 Task: Invite Team Member Softage.1@softage.net to Workspace Channel Marketing. Invite Team Member Softage.2@softage.net to Workspace Channel Marketing. Invite Team Member Softage.3@softage.net to Workspace Channel Marketing. Invite Team Member Softage.4@softage.net to Workspace Channel Marketing
Action: Mouse moved to (889, 117)
Screenshot: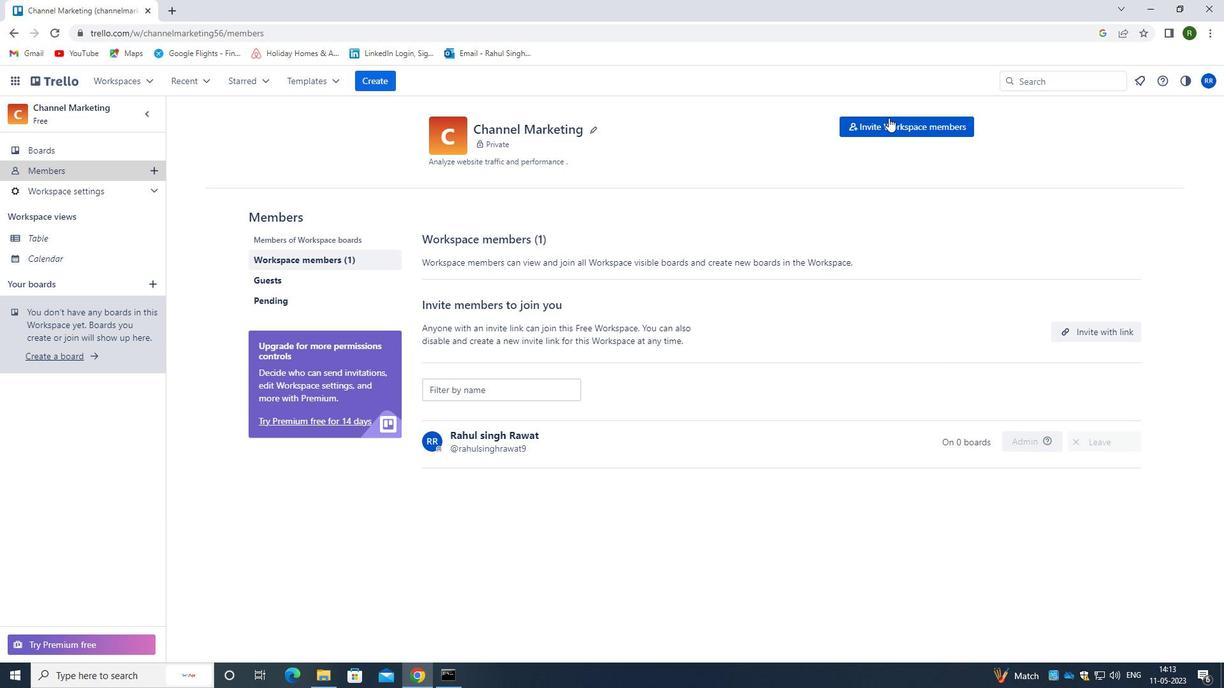 
Action: Mouse pressed left at (889, 117)
Screenshot: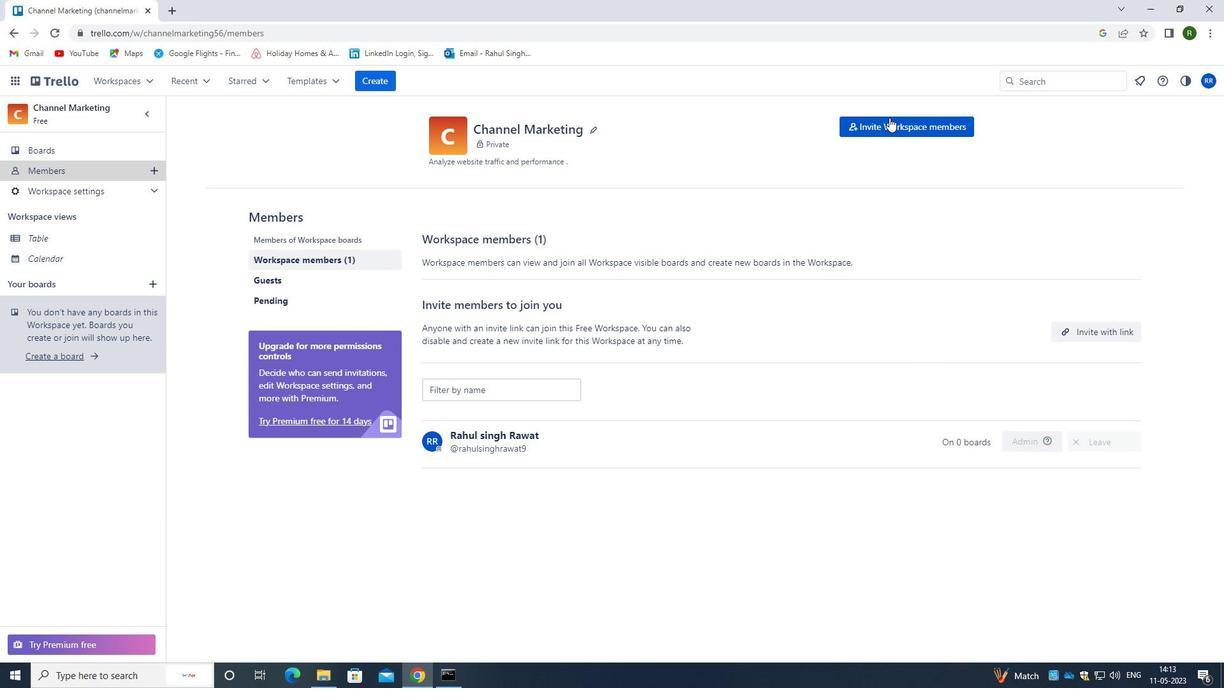 
Action: Mouse moved to (548, 355)
Screenshot: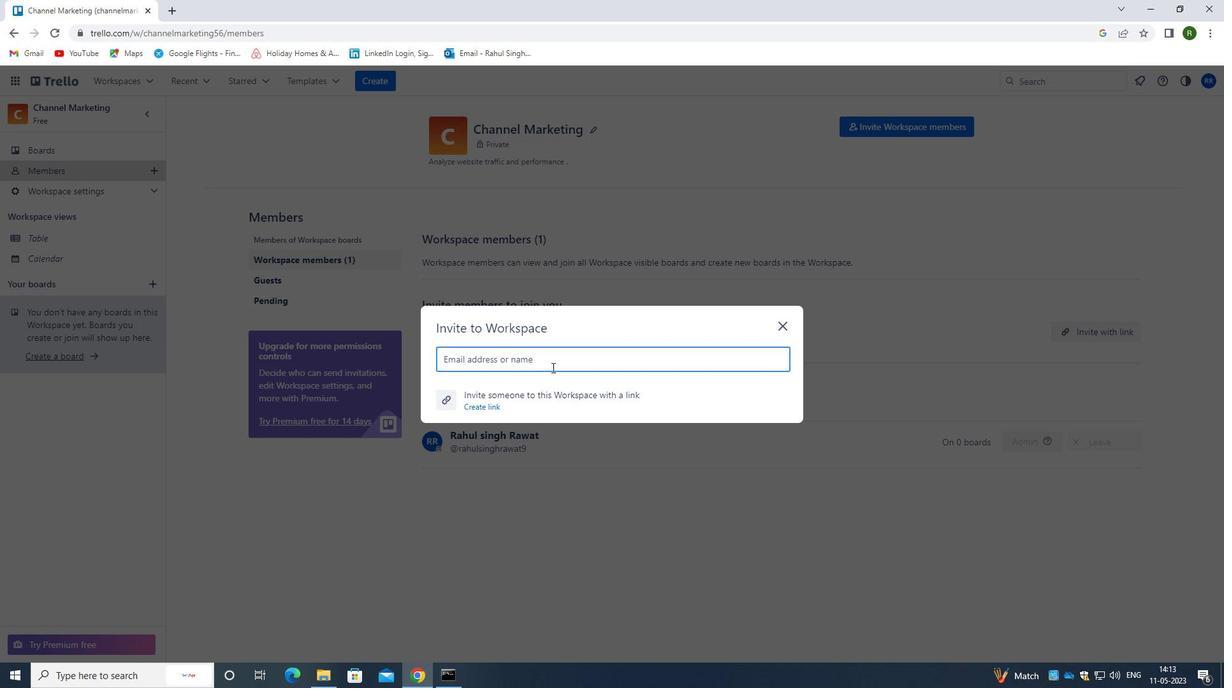
Action: Key pressed <Key.shift>SOFTAGE.1<Key.shift><Key.shift><Key.shift><Key.shift><Key.shift><Key.shift><Key.shift><Key.shift><Key.shift><Key.shift>@SOFTAGE.NET
Screenshot: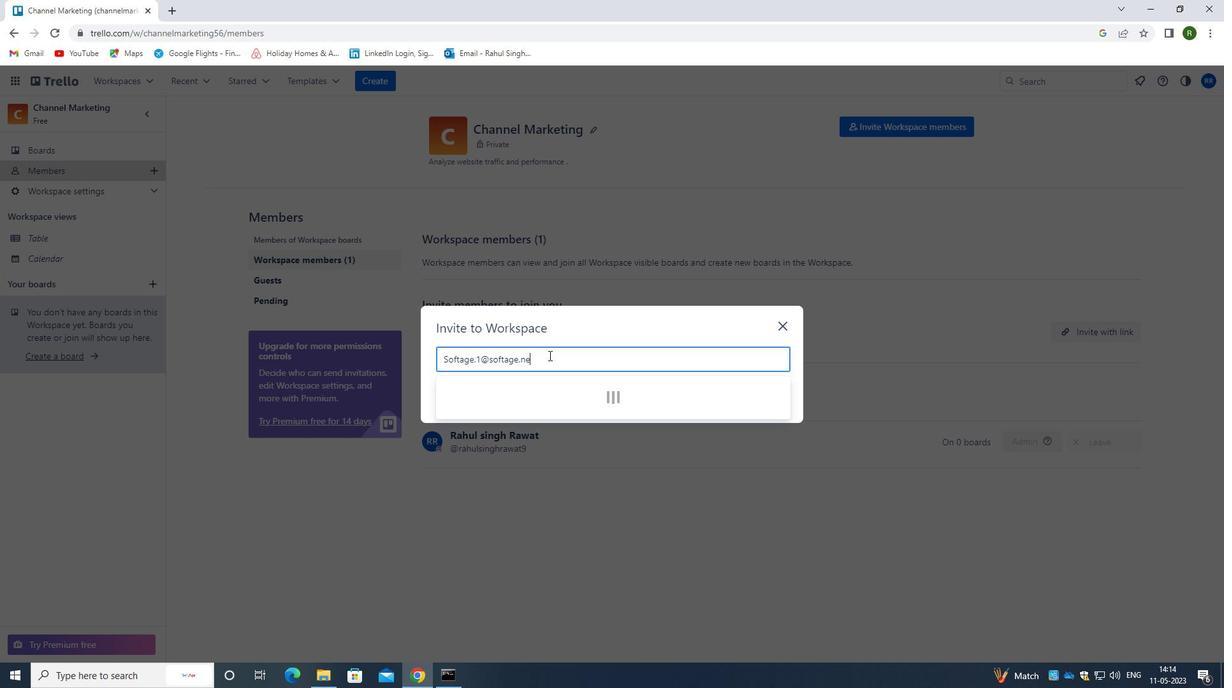 
Action: Mouse moved to (506, 397)
Screenshot: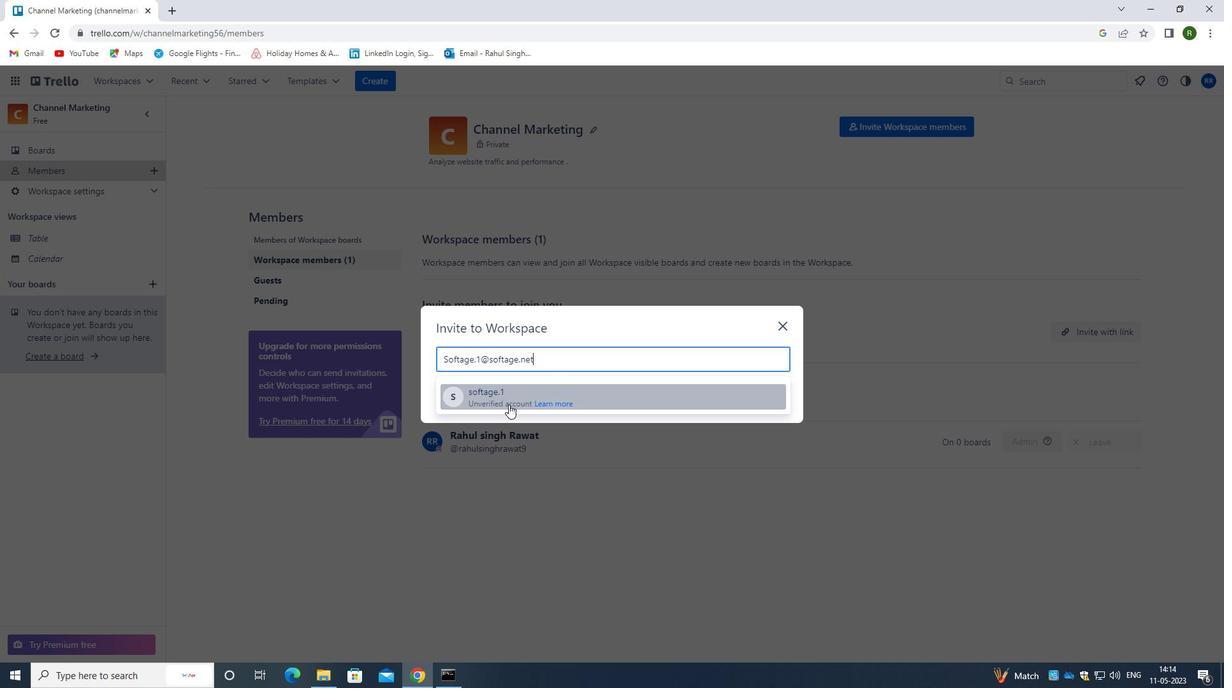 
Action: Mouse pressed left at (506, 397)
Screenshot: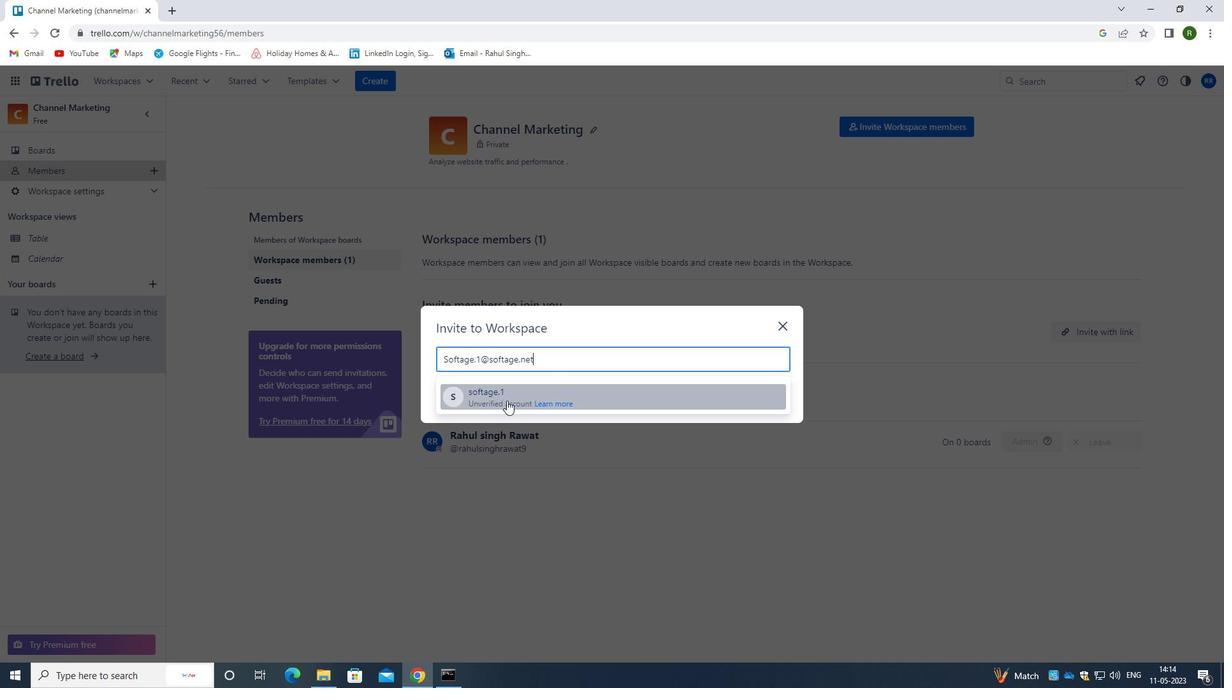 
Action: Mouse moved to (746, 338)
Screenshot: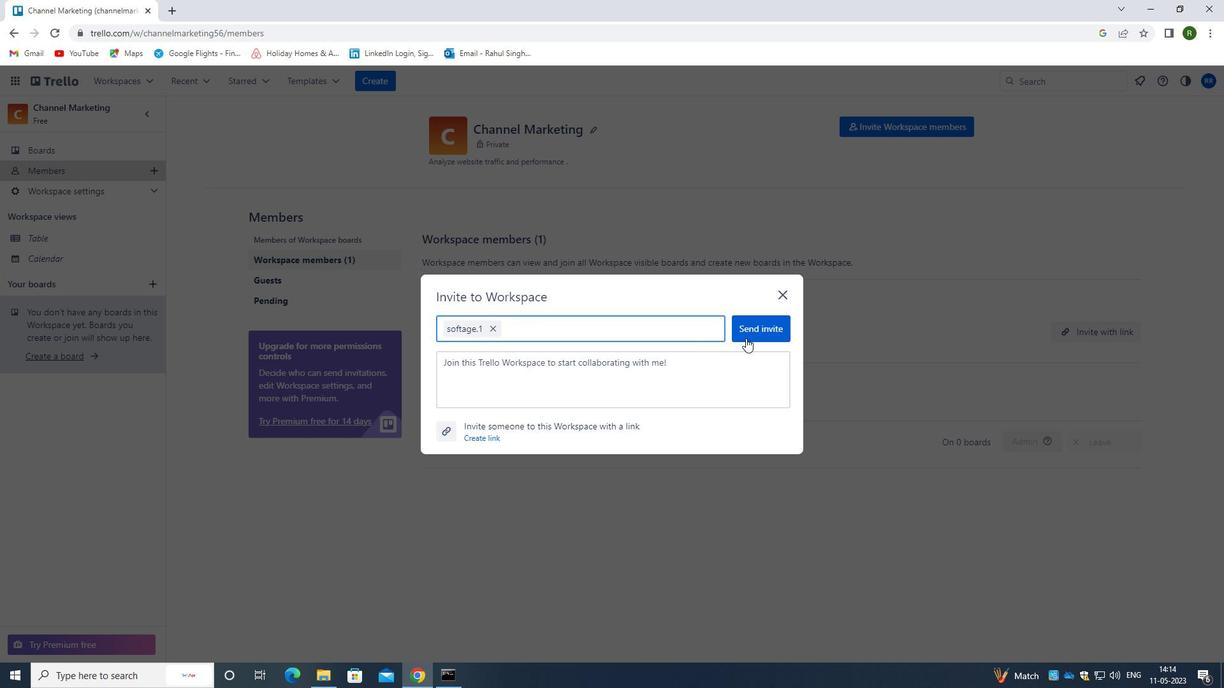 
Action: Mouse pressed left at (746, 338)
Screenshot: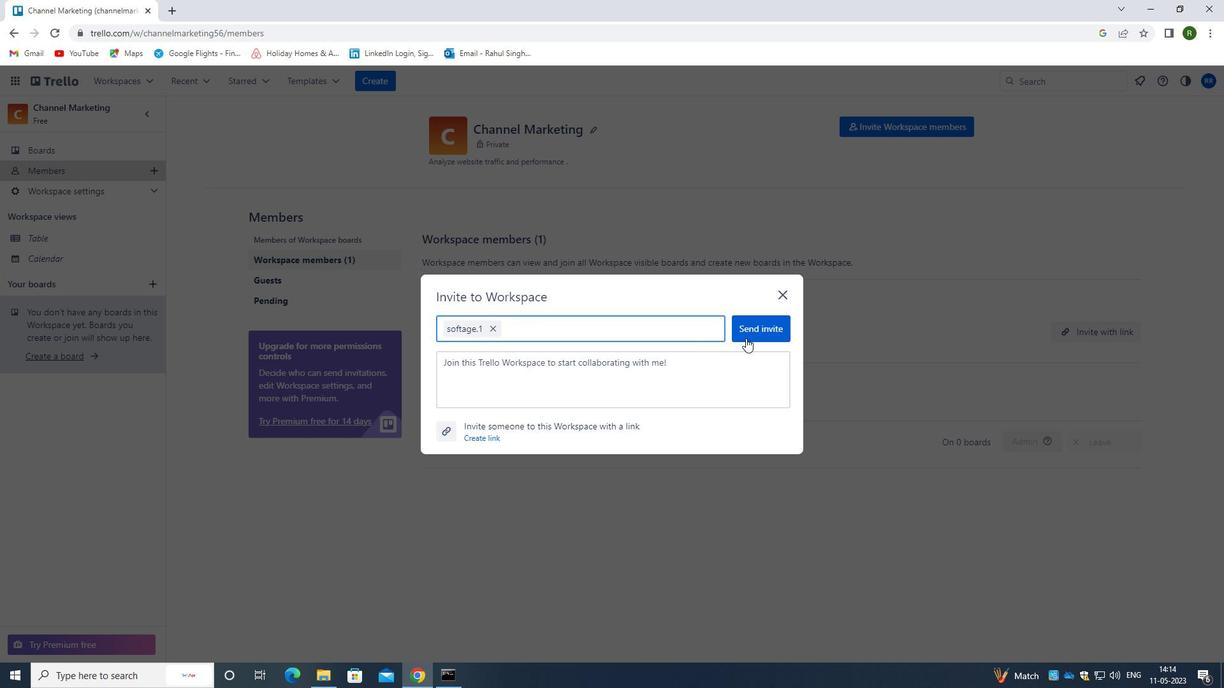 
Action: Mouse moved to (939, 126)
Screenshot: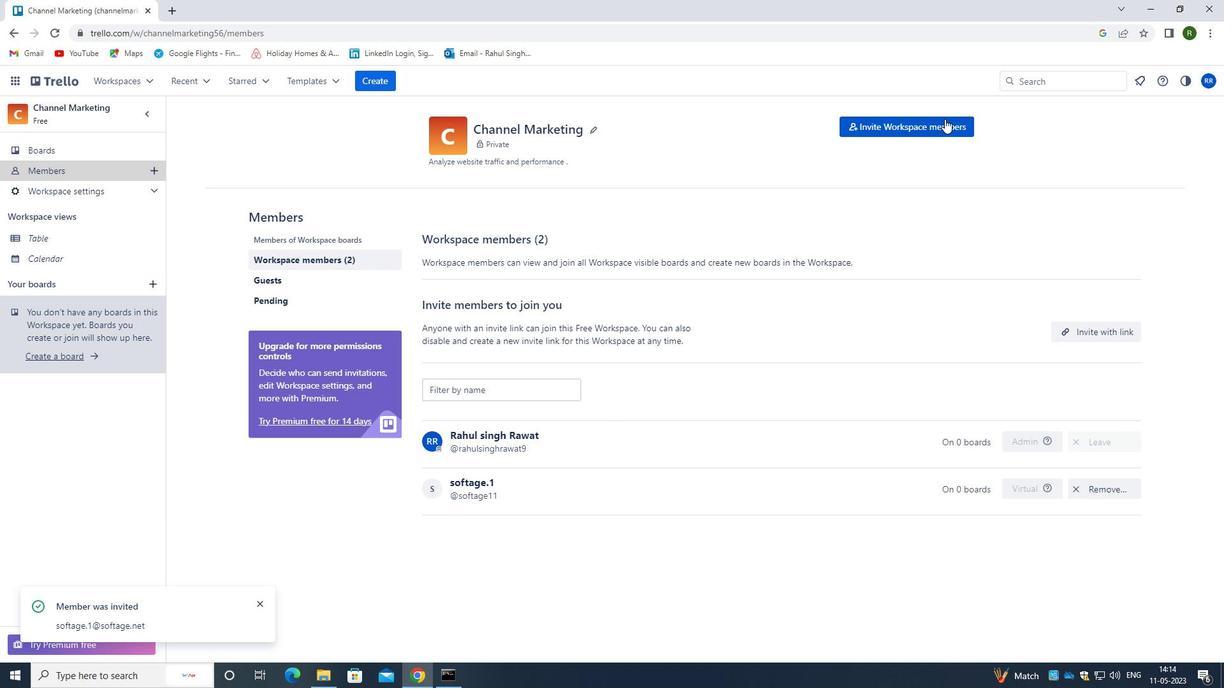 
Action: Mouse pressed left at (939, 126)
Screenshot: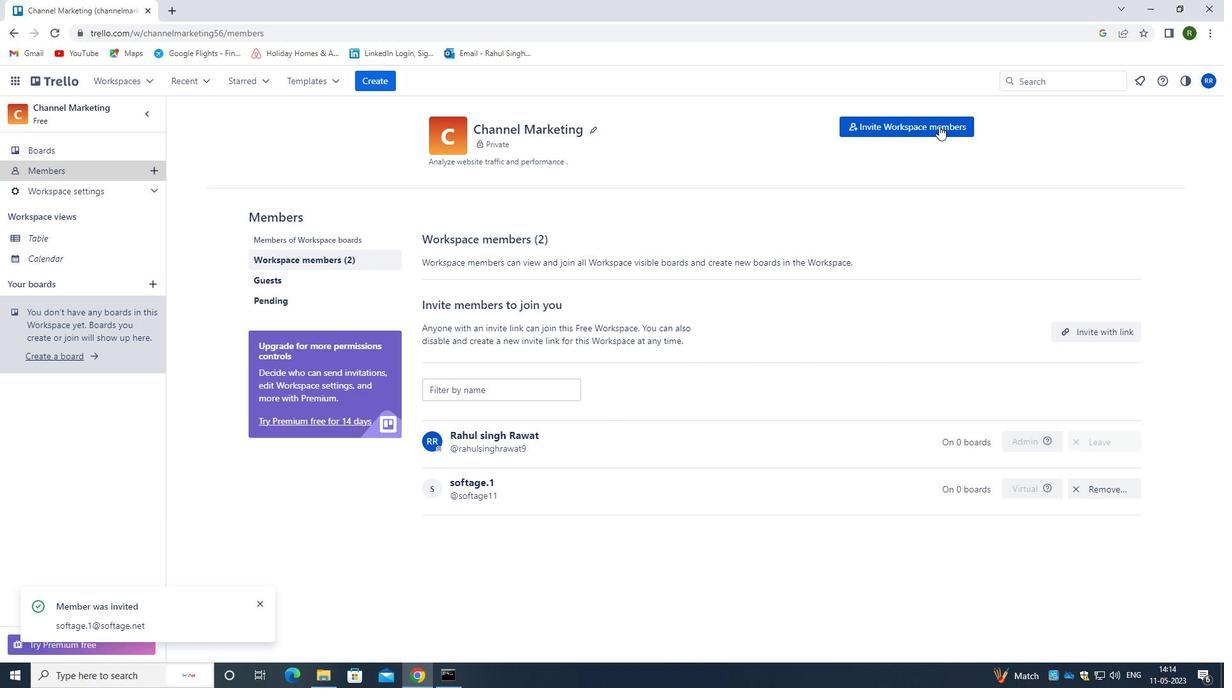
Action: Mouse moved to (533, 373)
Screenshot: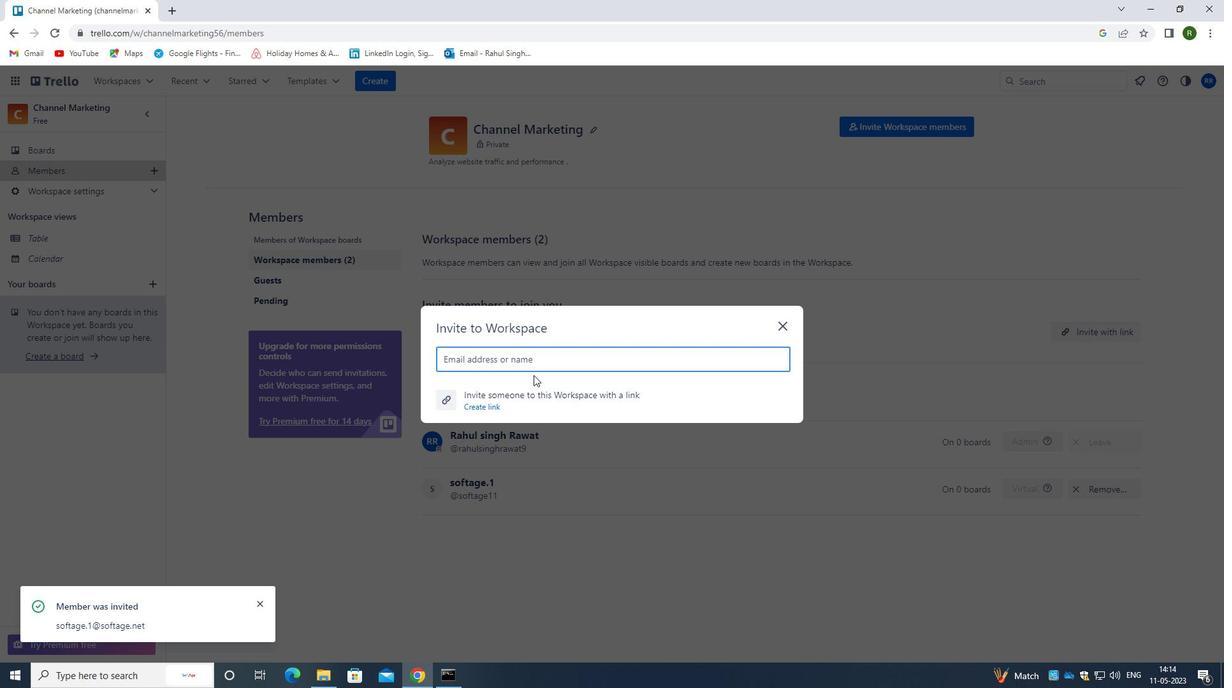 
Action: Key pressed <Key.shift>SOFTAGE.2<Key.shift>@SOFTAGE.NET
Screenshot: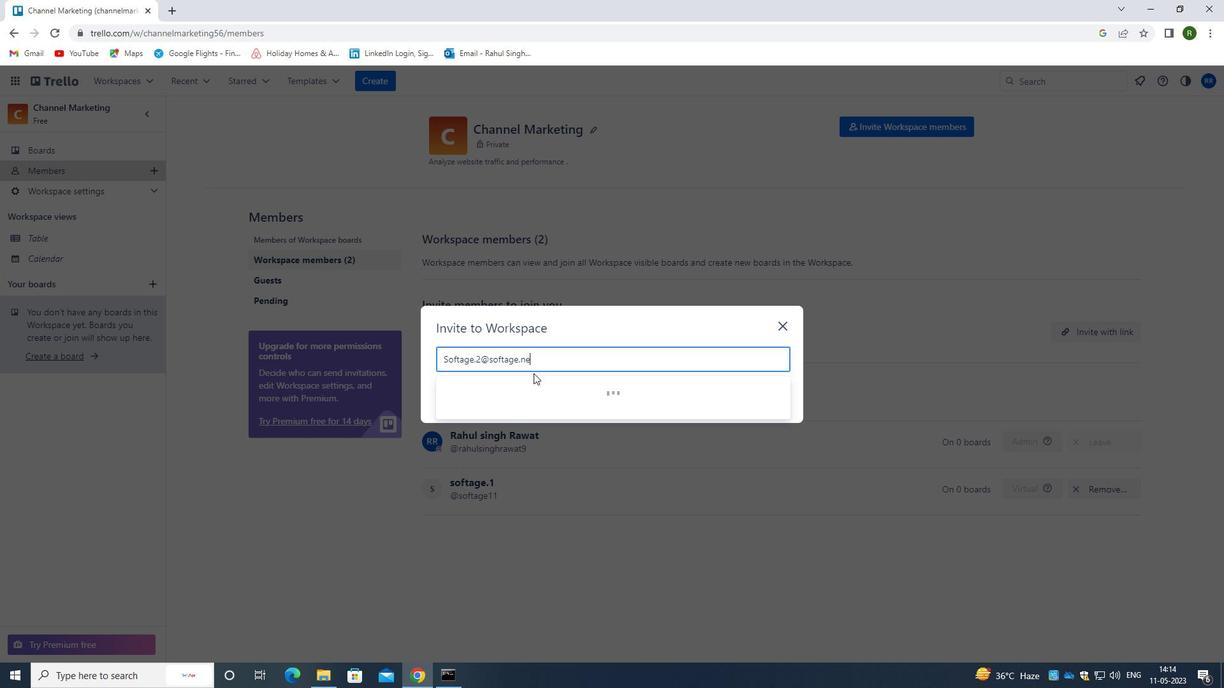 
Action: Mouse moved to (493, 395)
Screenshot: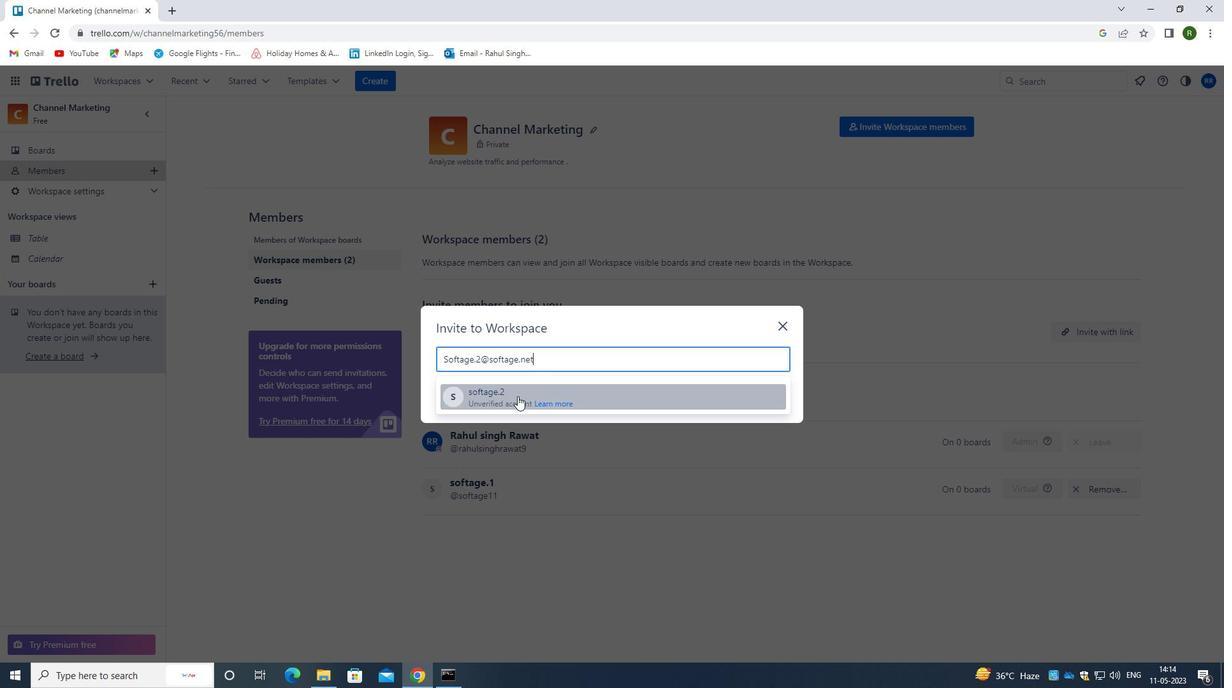 
Action: Mouse pressed left at (493, 395)
Screenshot: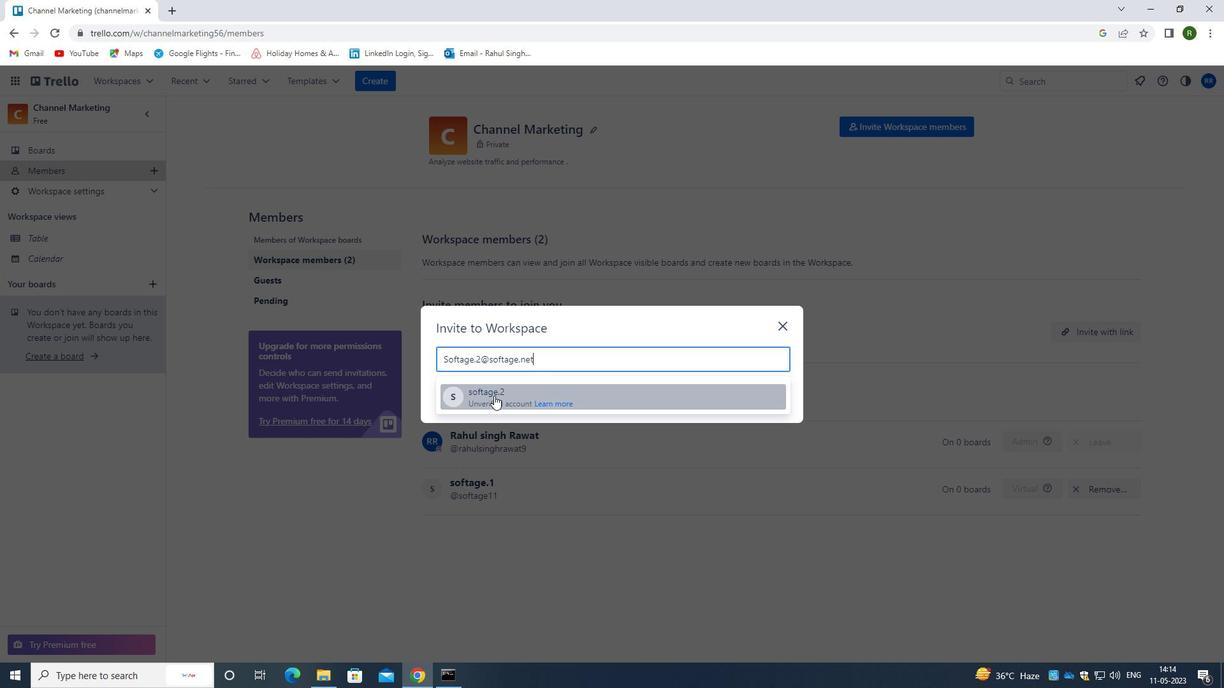 
Action: Mouse moved to (754, 327)
Screenshot: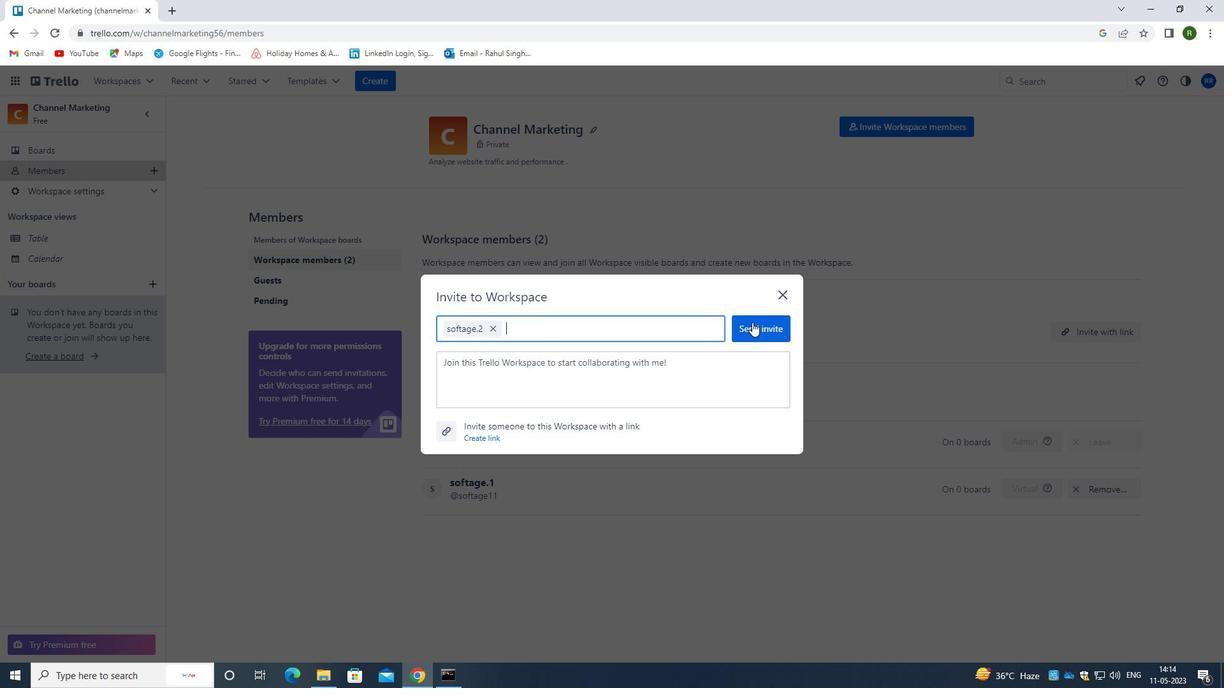
Action: Mouse pressed left at (754, 327)
Screenshot: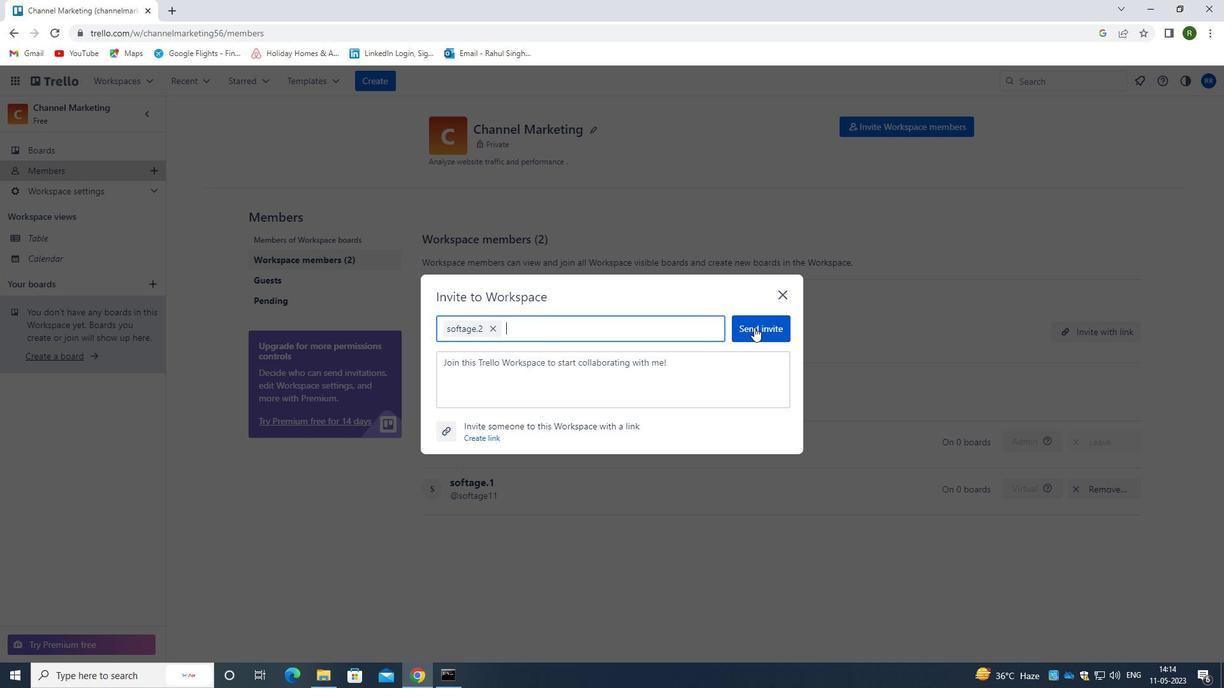 
Action: Mouse moved to (928, 129)
Screenshot: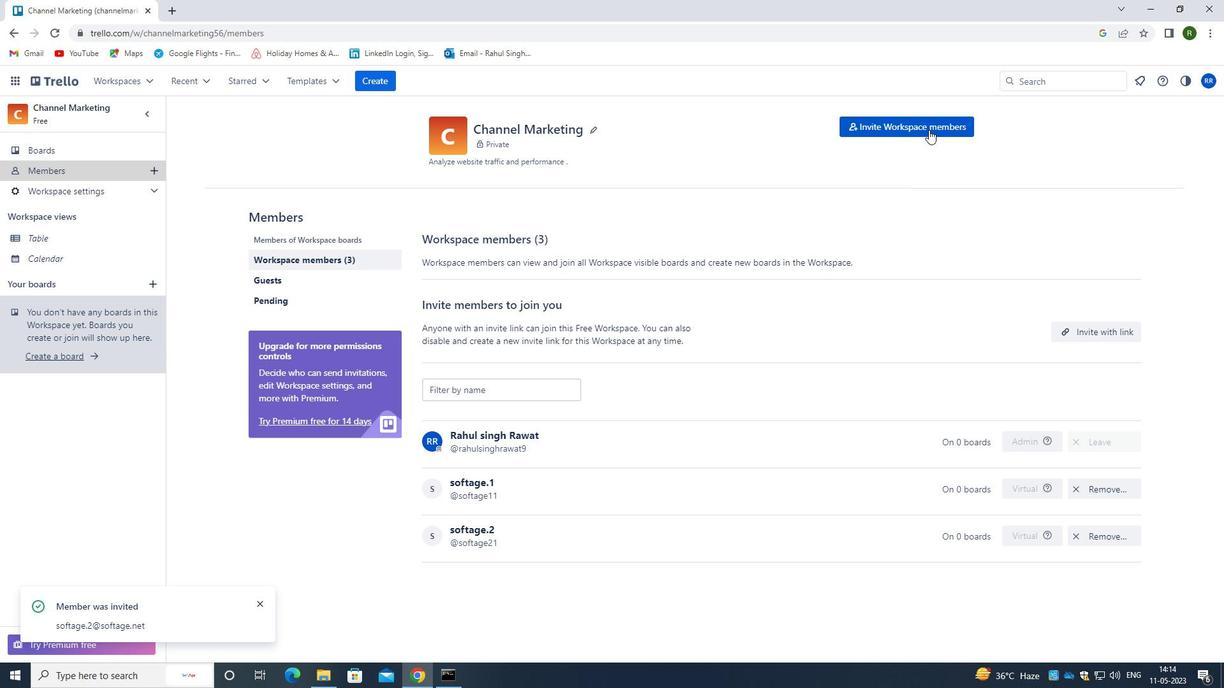 
Action: Mouse pressed left at (928, 129)
Screenshot: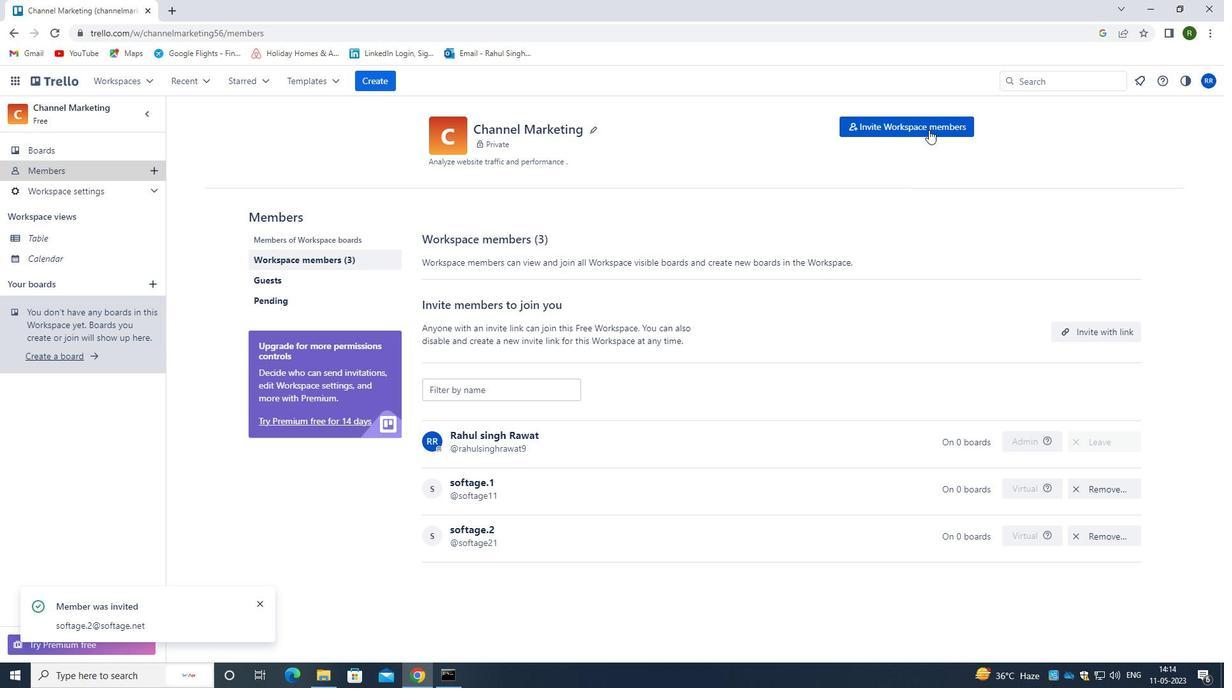 
Action: Mouse moved to (560, 358)
Screenshot: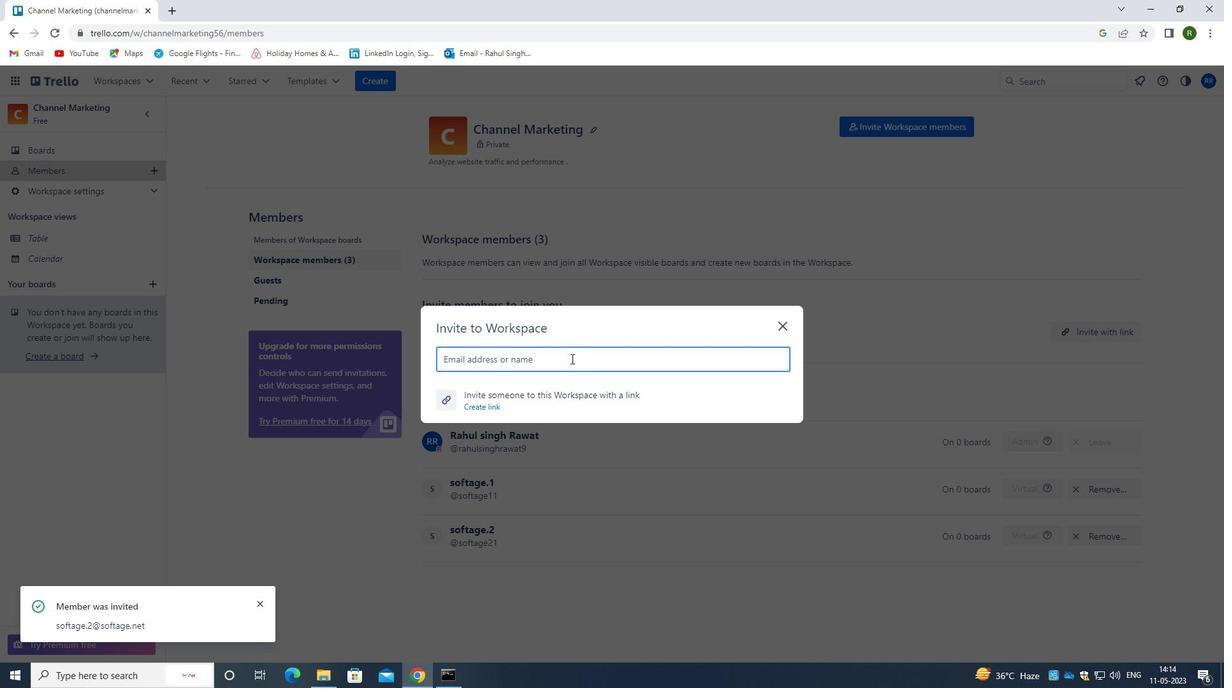 
Action: Key pressed <Key.shift>SOFTAGE.3<Key.shift>@SOFTAGEMET
Screenshot: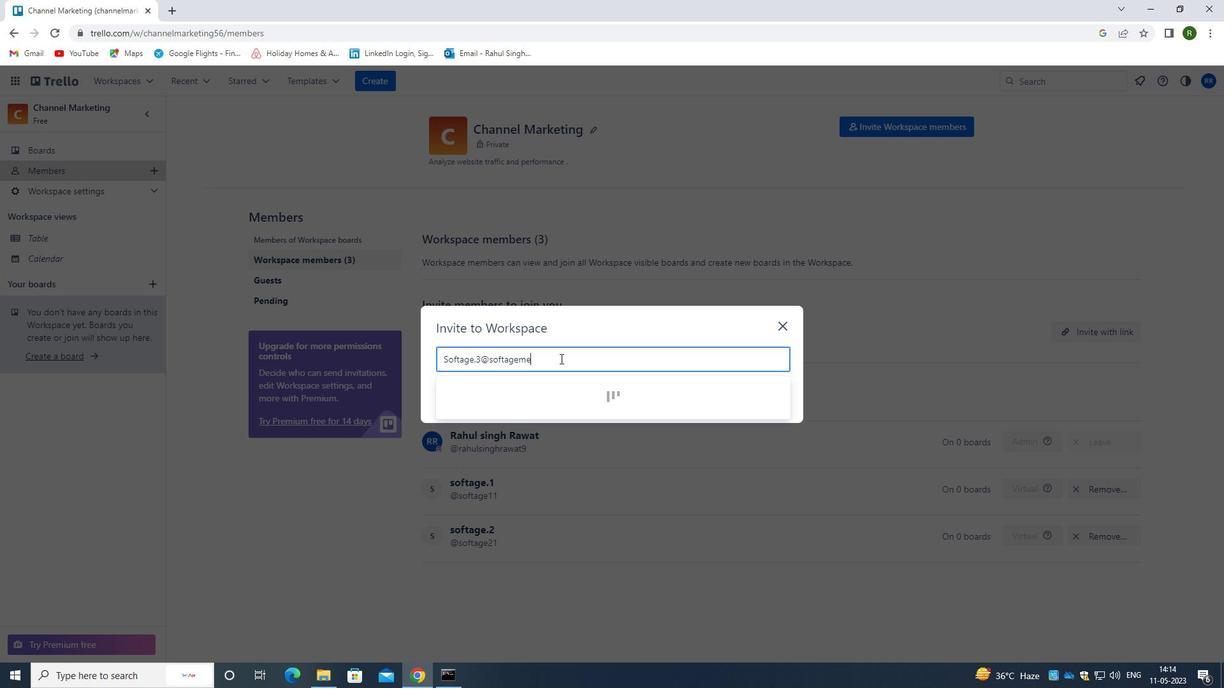 
Action: Mouse moved to (655, 262)
Screenshot: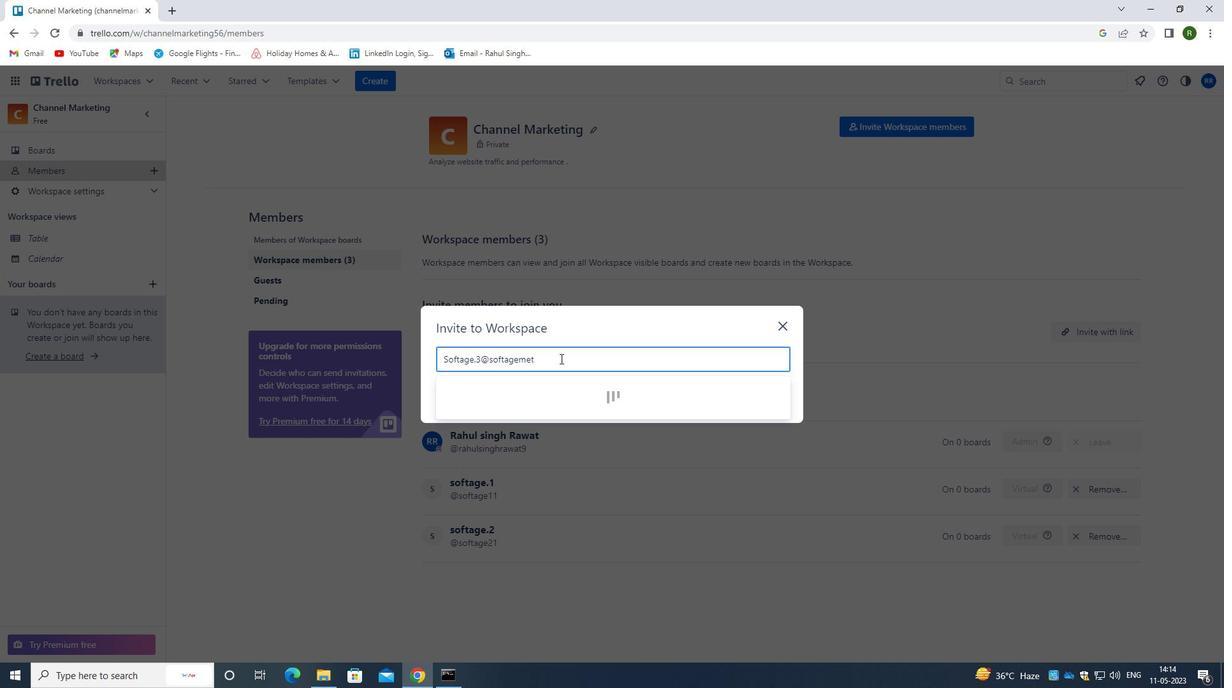 
Action: Key pressed <Key.backspace><Key.backspace><Key.backspace>.NET
Screenshot: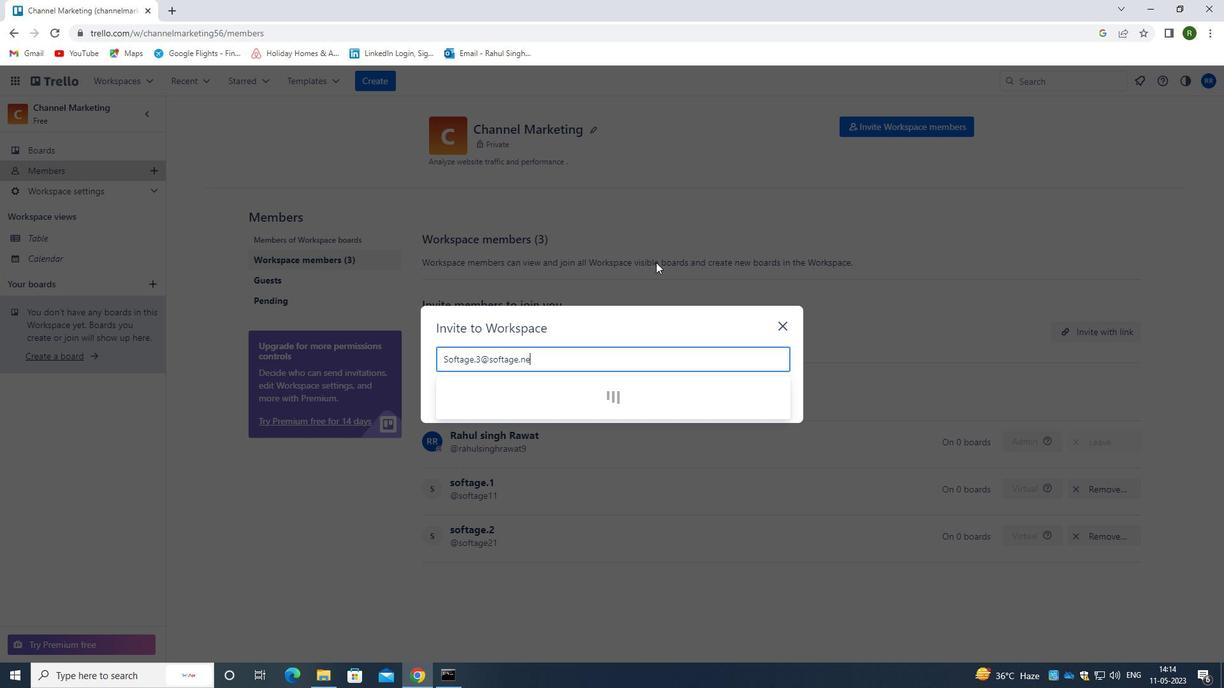 
Action: Mouse moved to (517, 397)
Screenshot: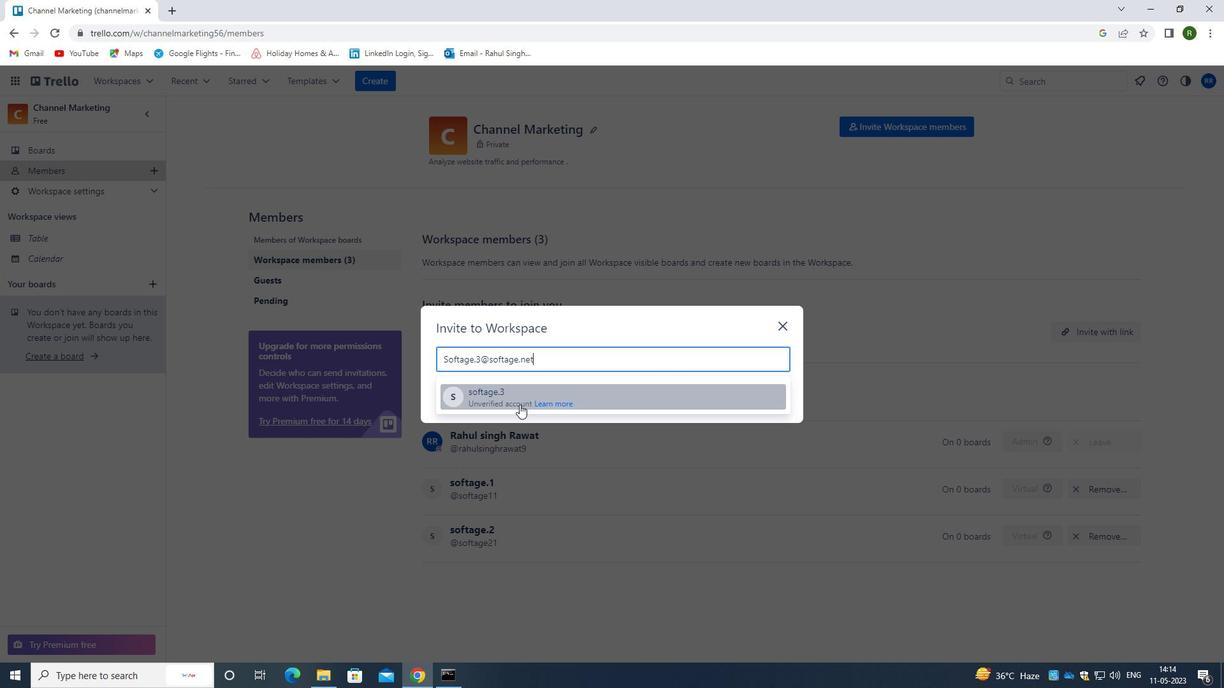 
Action: Mouse pressed left at (517, 397)
Screenshot: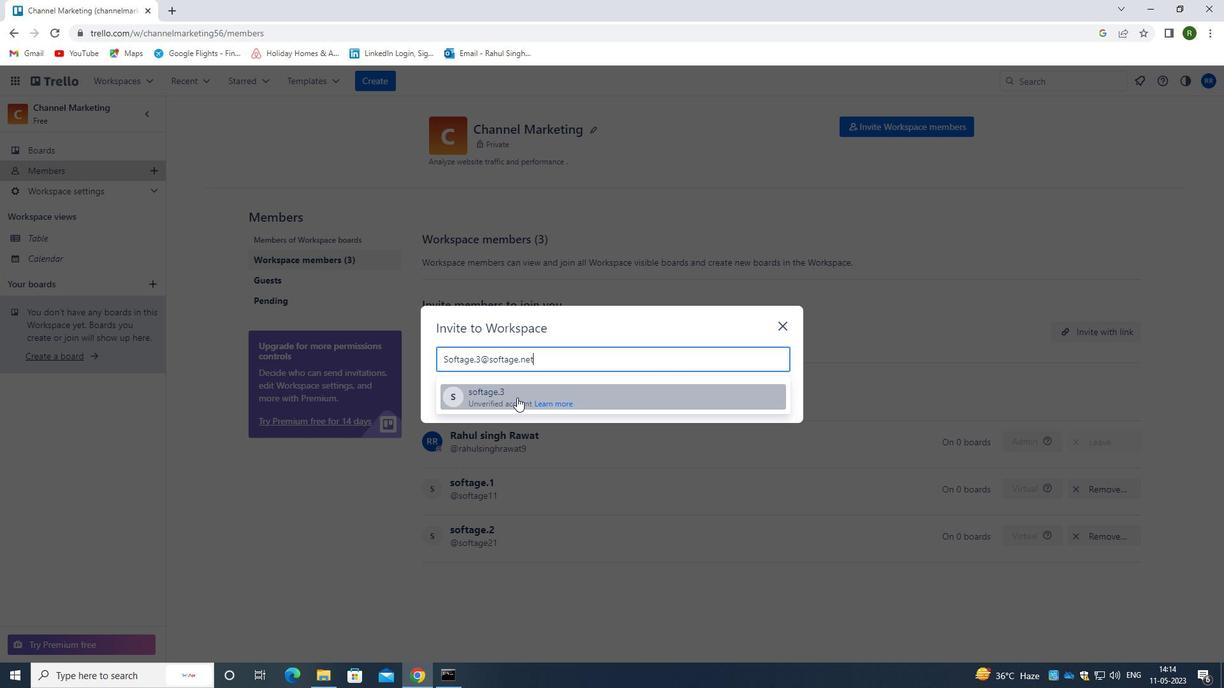 
Action: Mouse moved to (752, 332)
Screenshot: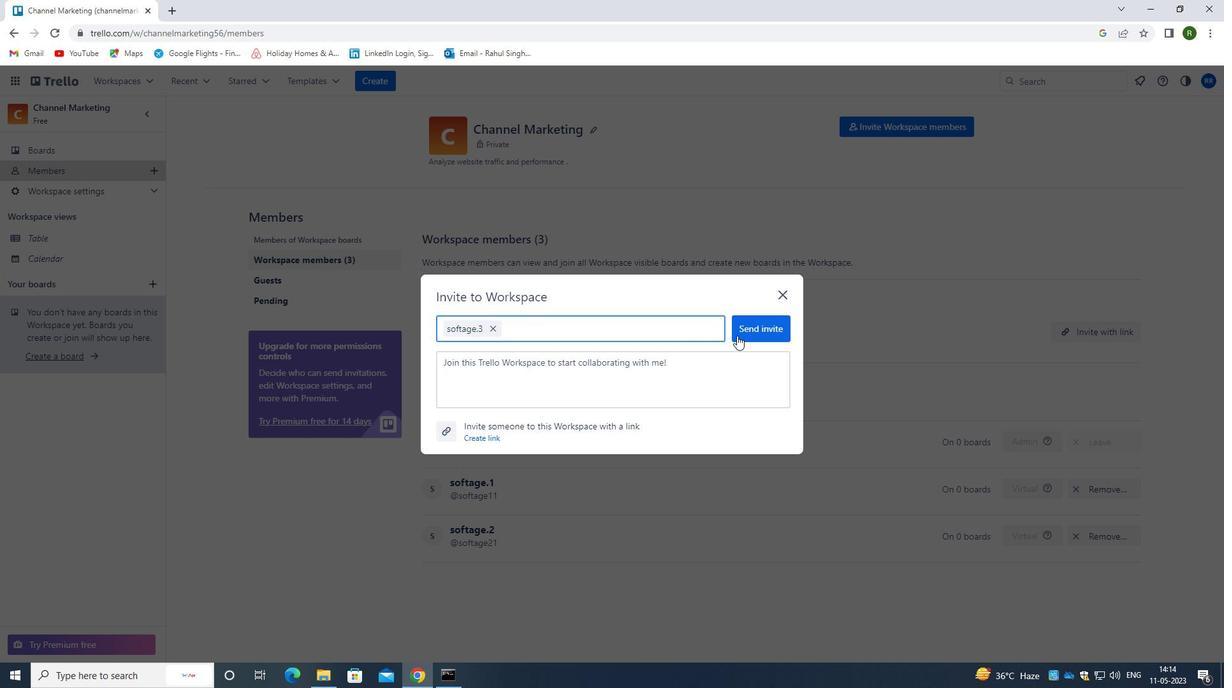 
Action: Mouse pressed left at (752, 332)
Screenshot: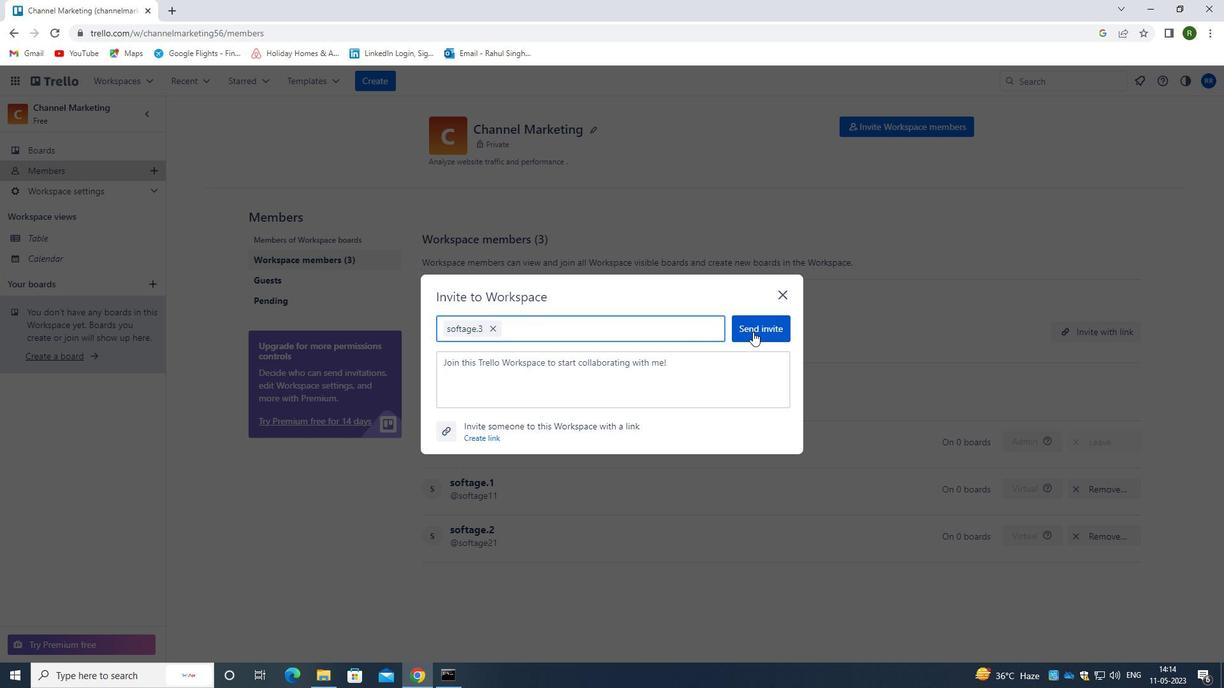 
Action: Mouse moved to (912, 131)
Screenshot: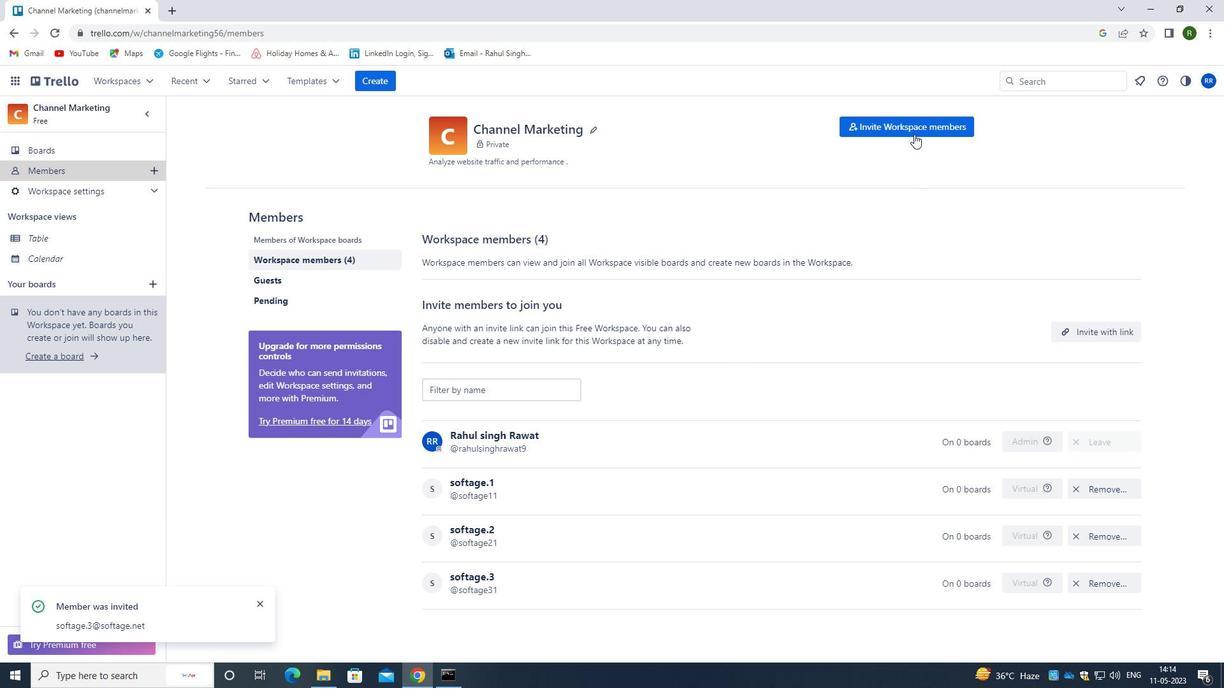 
Action: Mouse pressed left at (912, 131)
Screenshot: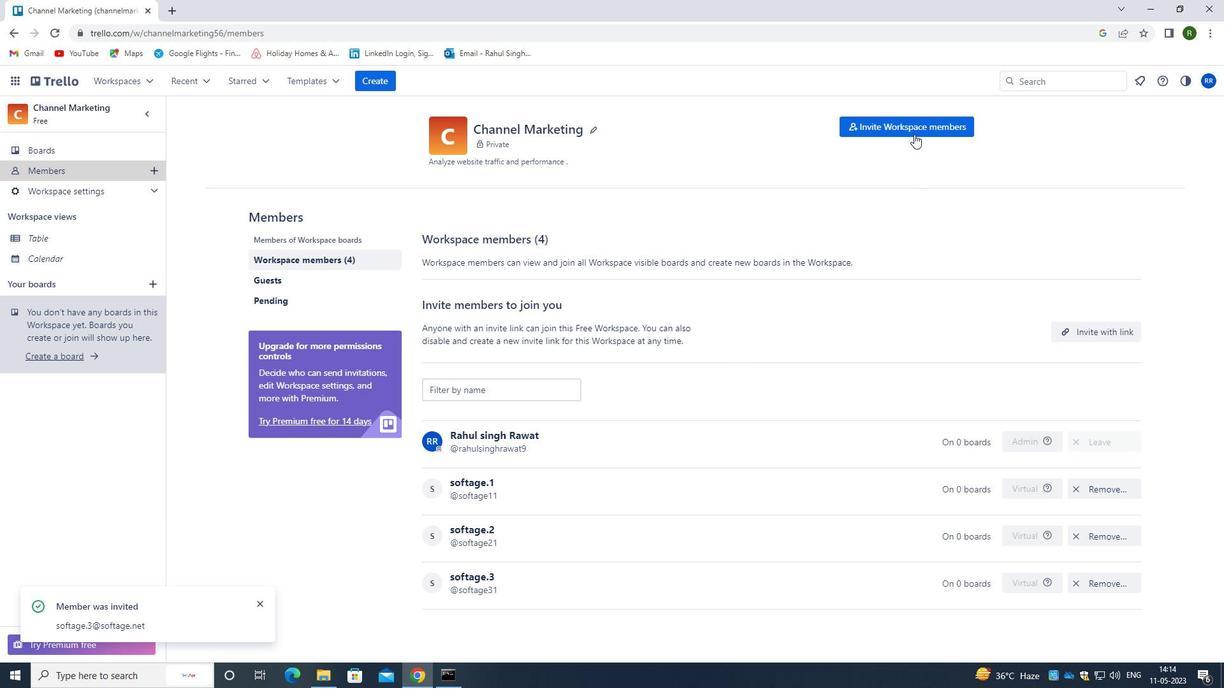 
Action: Mouse moved to (493, 367)
Screenshot: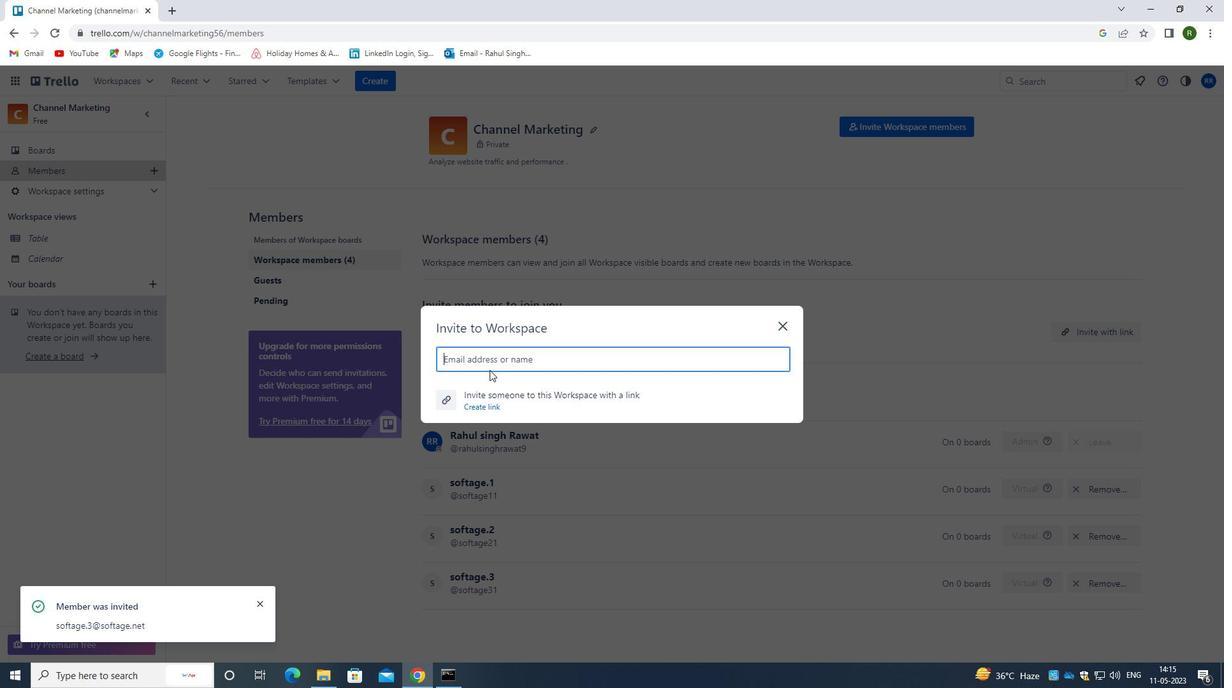 
Action: Key pressed <Key.shift>SOFTAGE.4<Key.shift>@SOFTAGE.NET
Screenshot: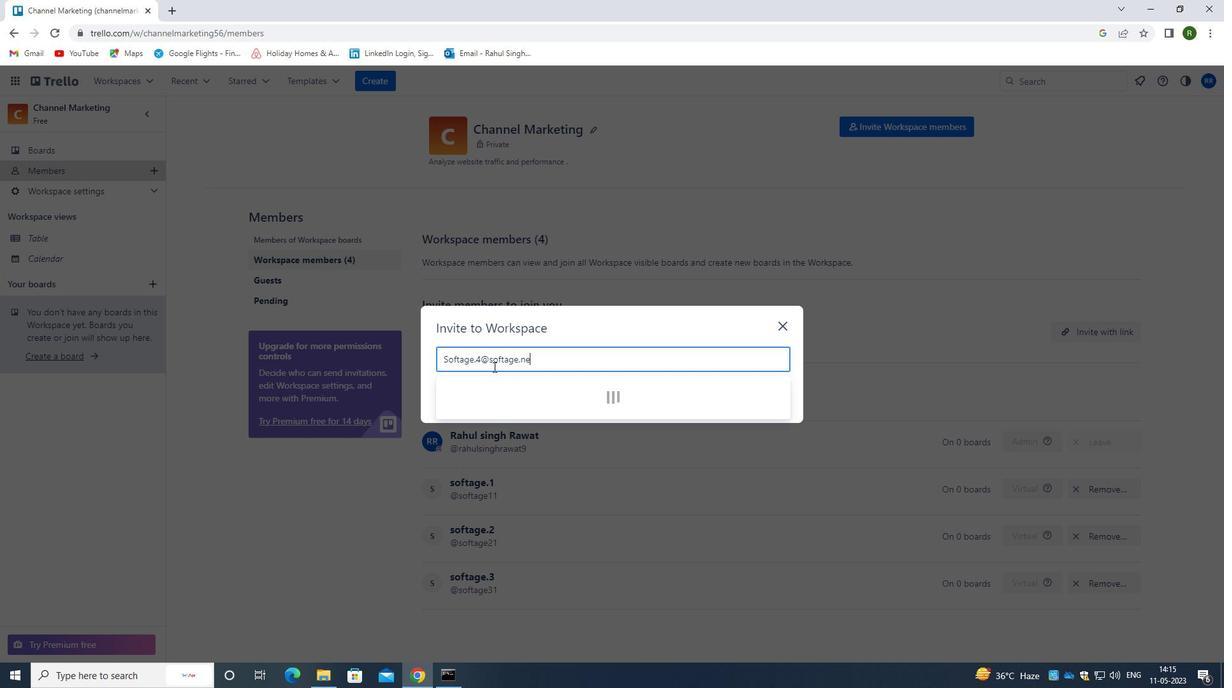 
Action: Mouse moved to (497, 386)
Screenshot: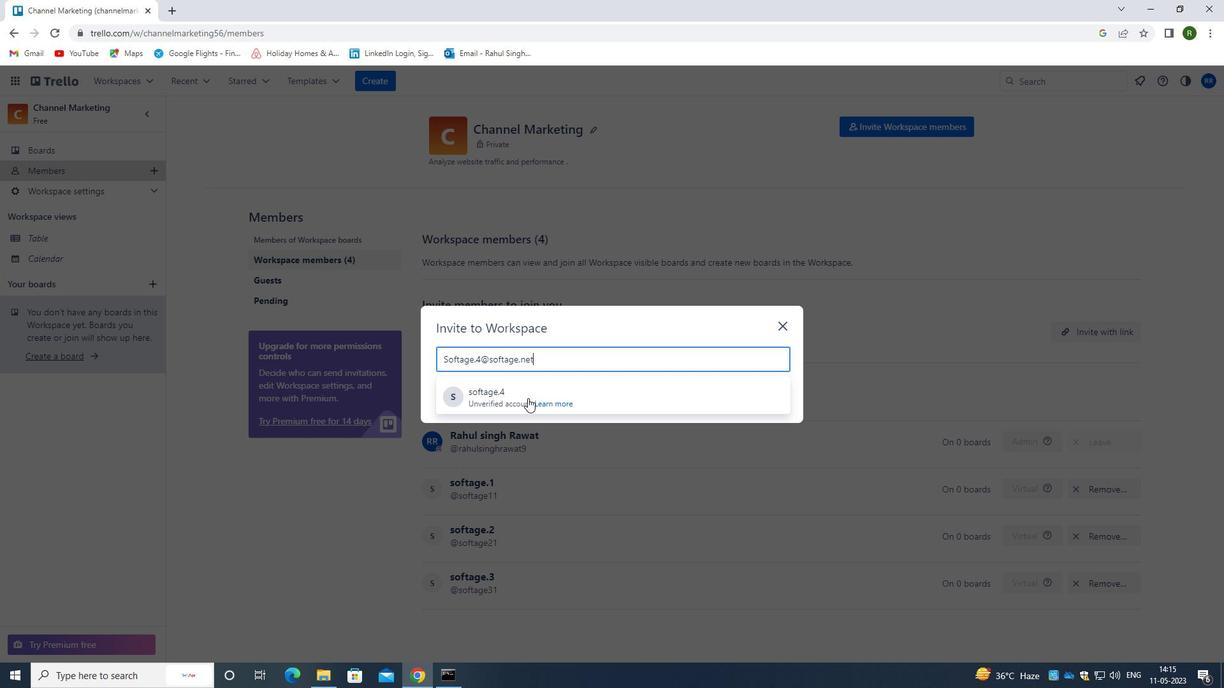 
Action: Mouse pressed left at (497, 386)
Screenshot: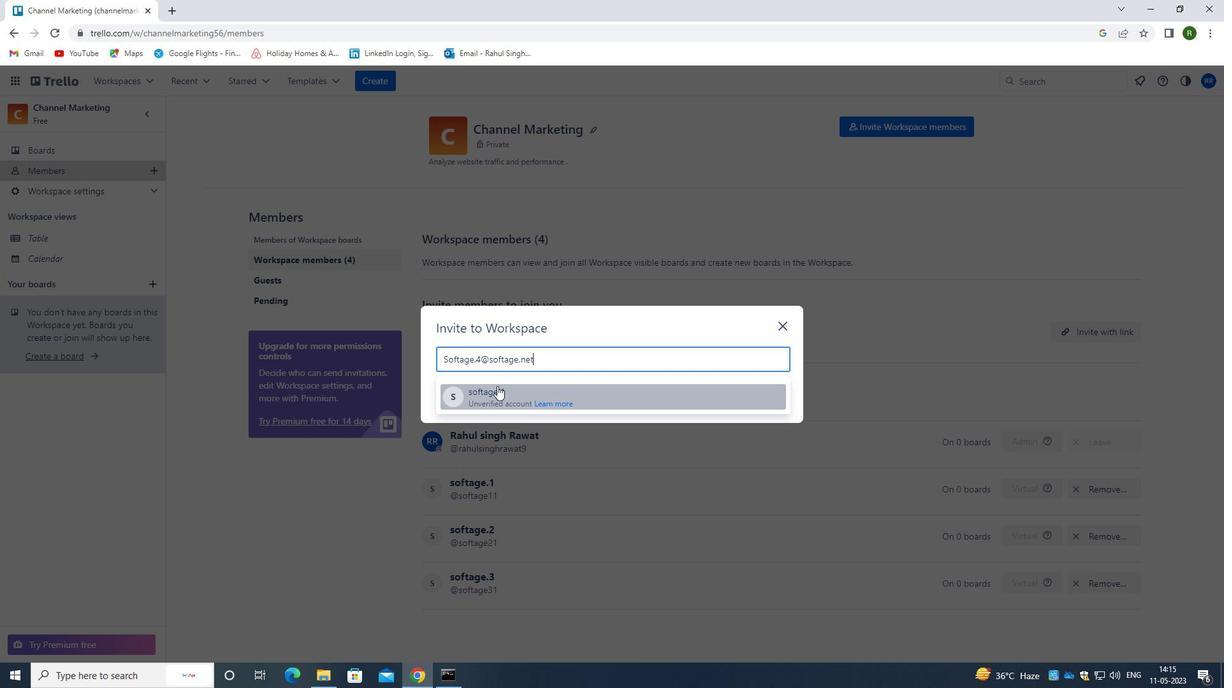 
Action: Mouse moved to (751, 335)
Screenshot: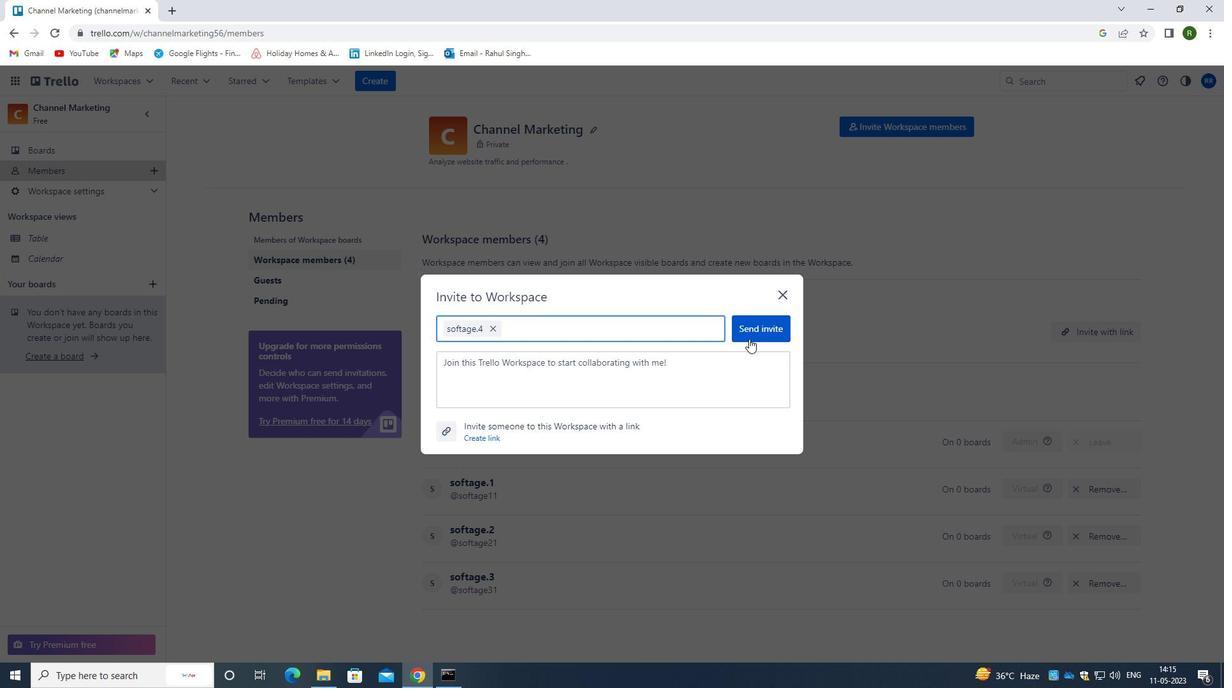 
Action: Mouse pressed left at (751, 335)
Screenshot: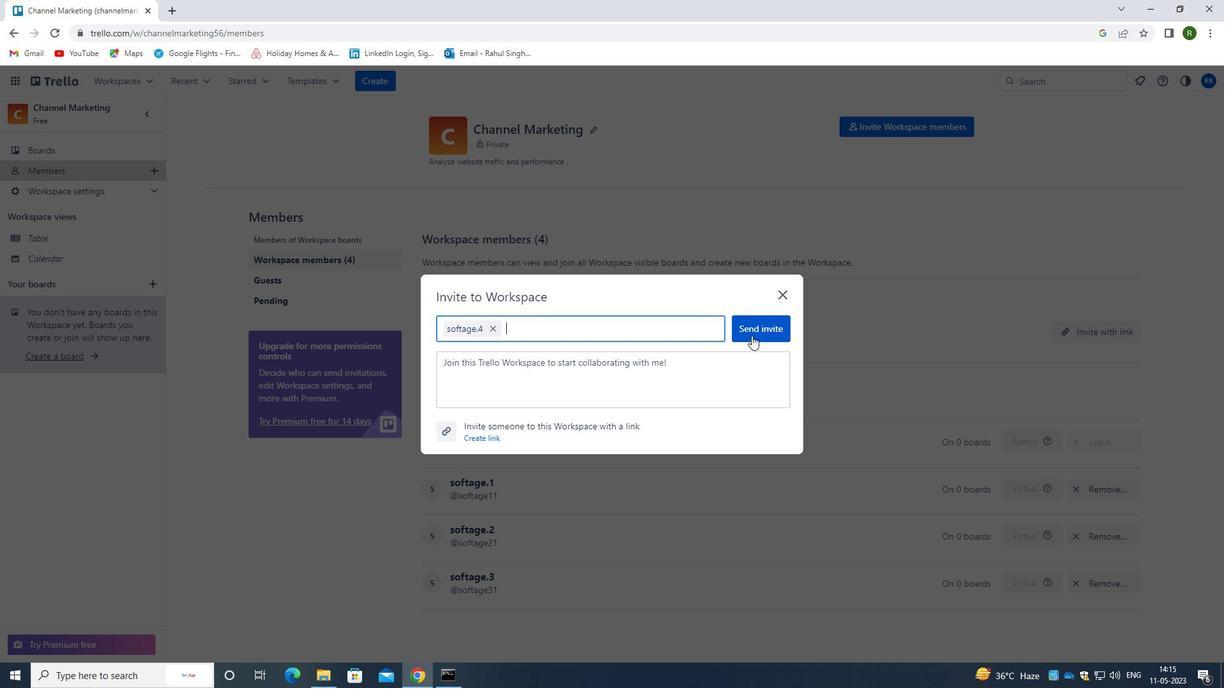 
Action: Mouse moved to (679, 447)
Screenshot: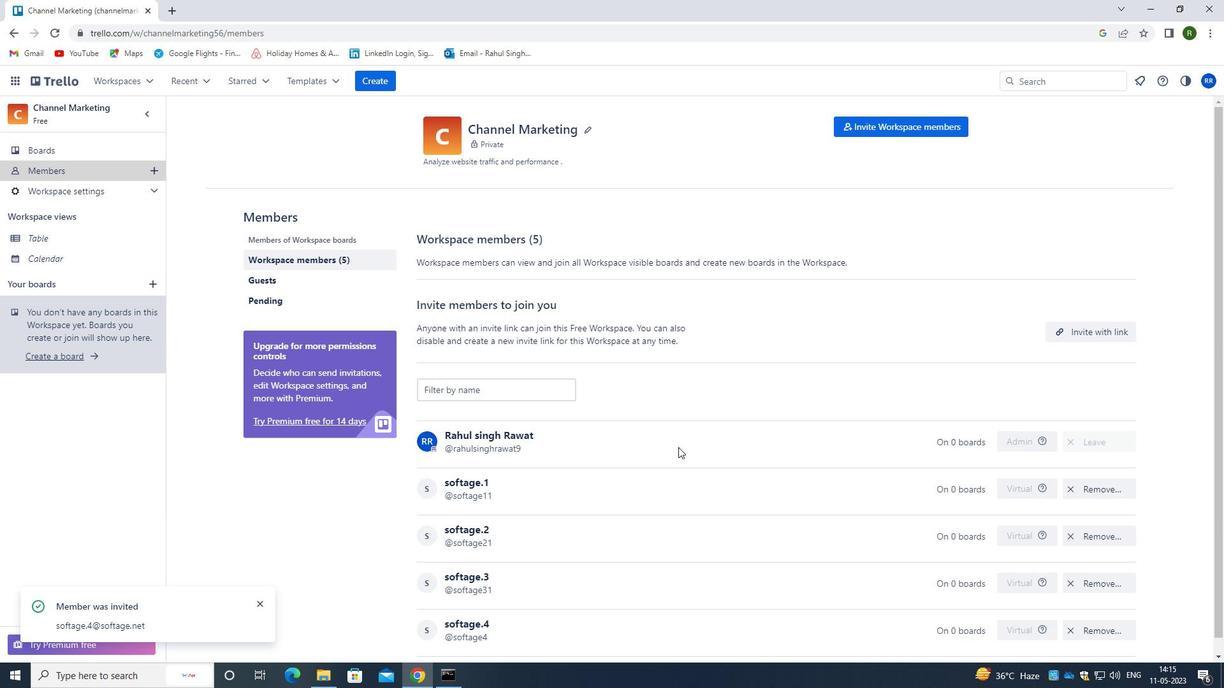 
Action: Mouse scrolled (679, 446) with delta (0, 0)
Screenshot: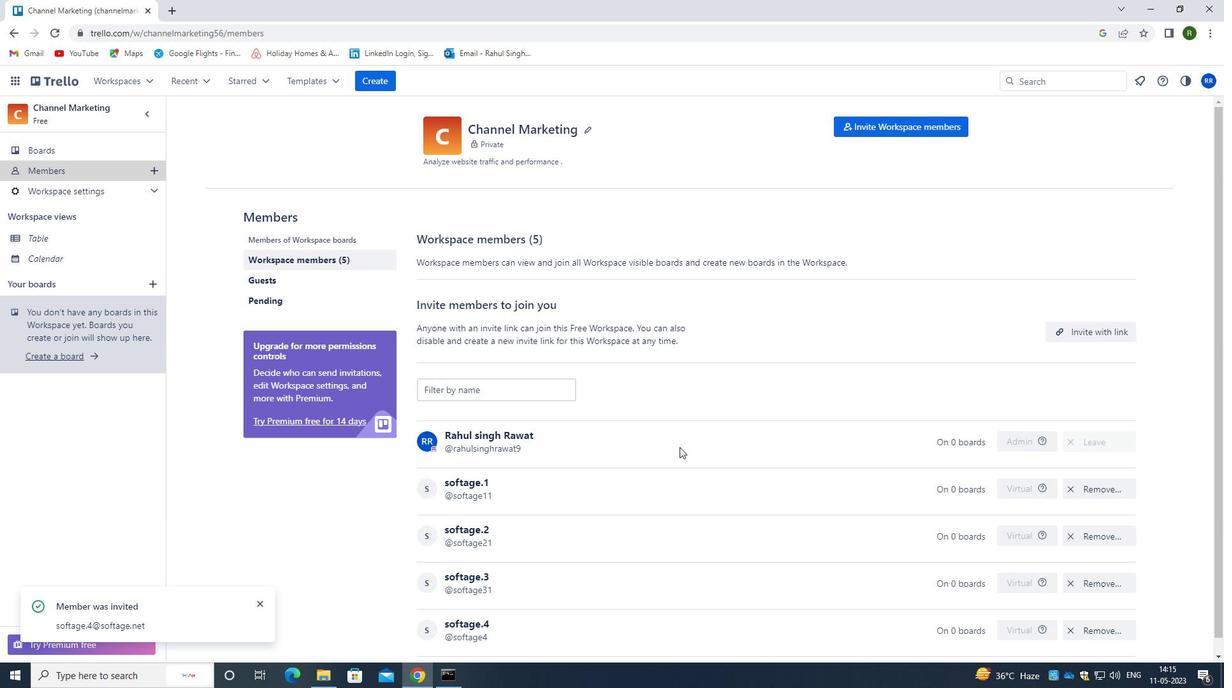 
Action: Mouse moved to (680, 444)
Screenshot: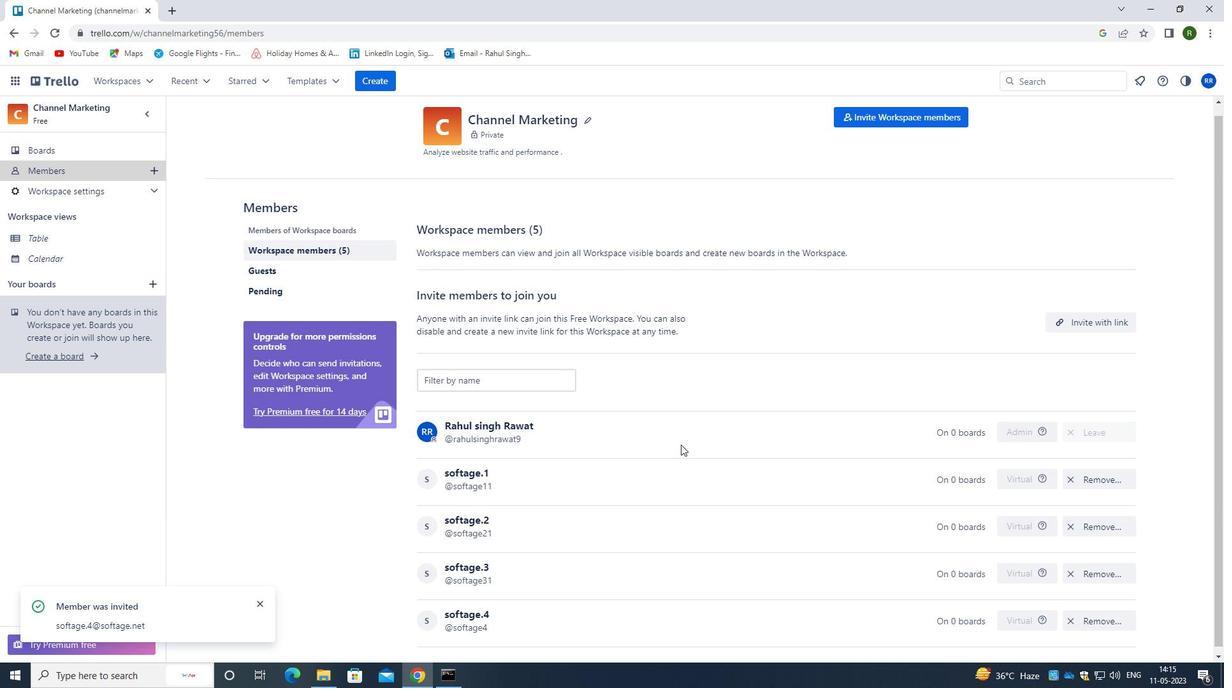 
